 Task: Use Walkie Talkie Garble Effect in this video Movie B.mp4
Action: Mouse moved to (239, 139)
Screenshot: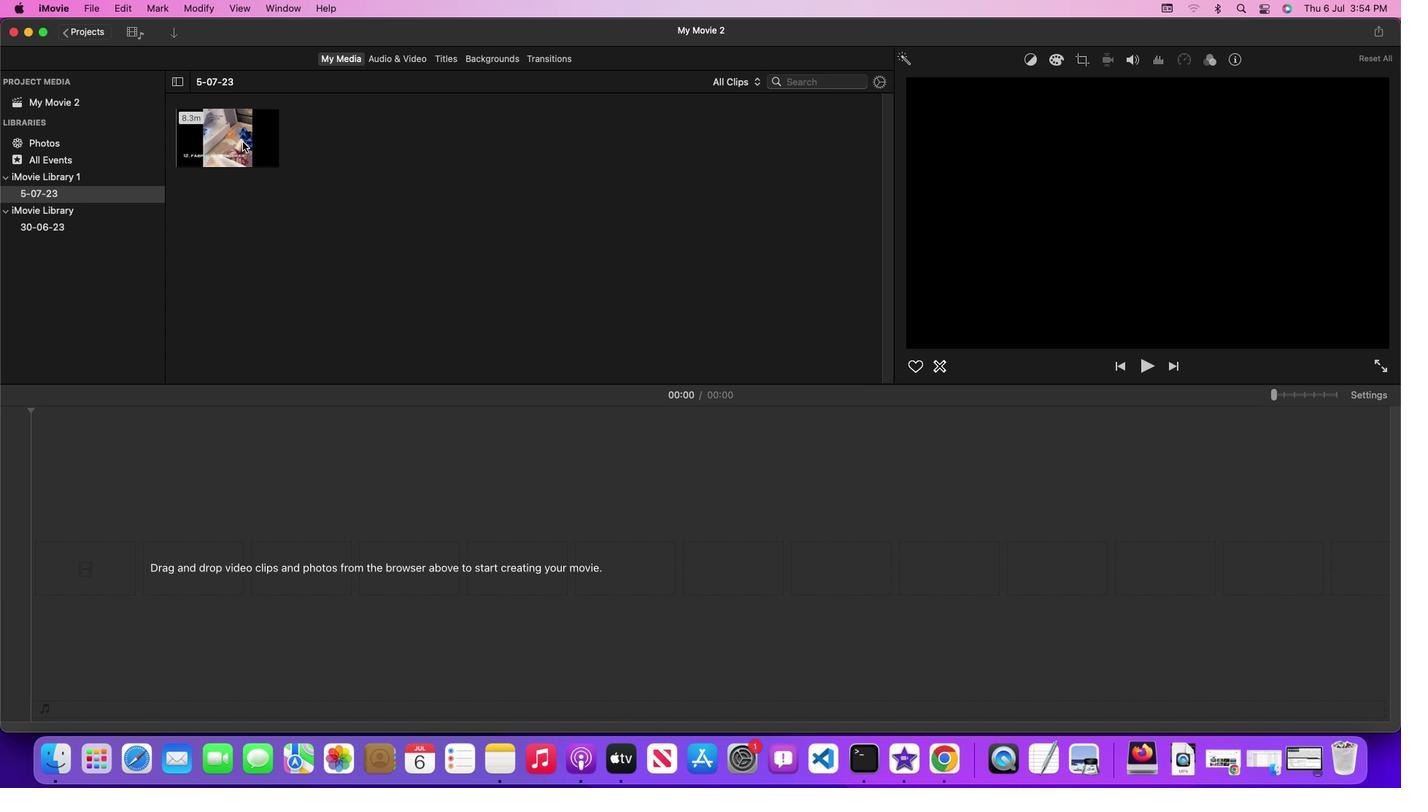
Action: Mouse pressed left at (239, 139)
Screenshot: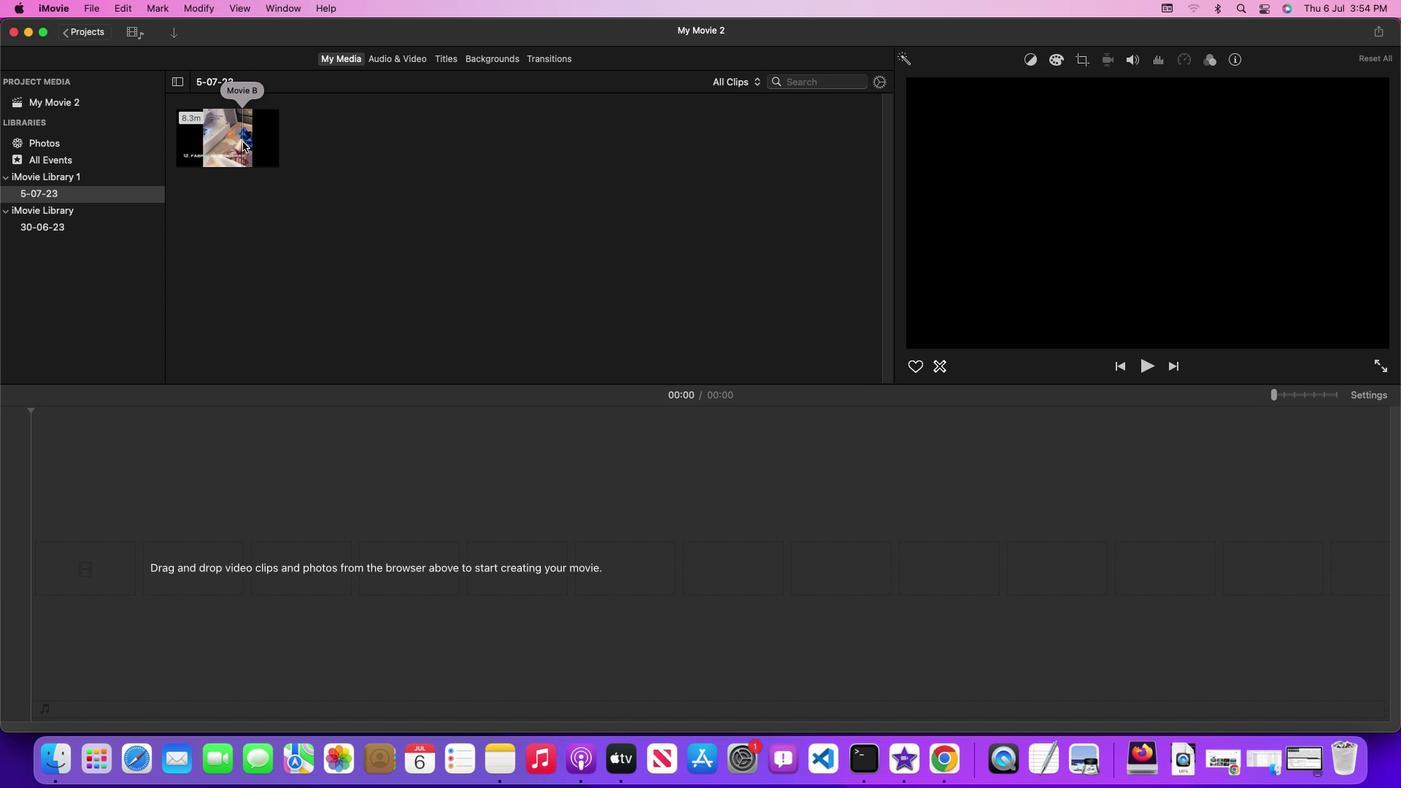 
Action: Mouse moved to (240, 139)
Screenshot: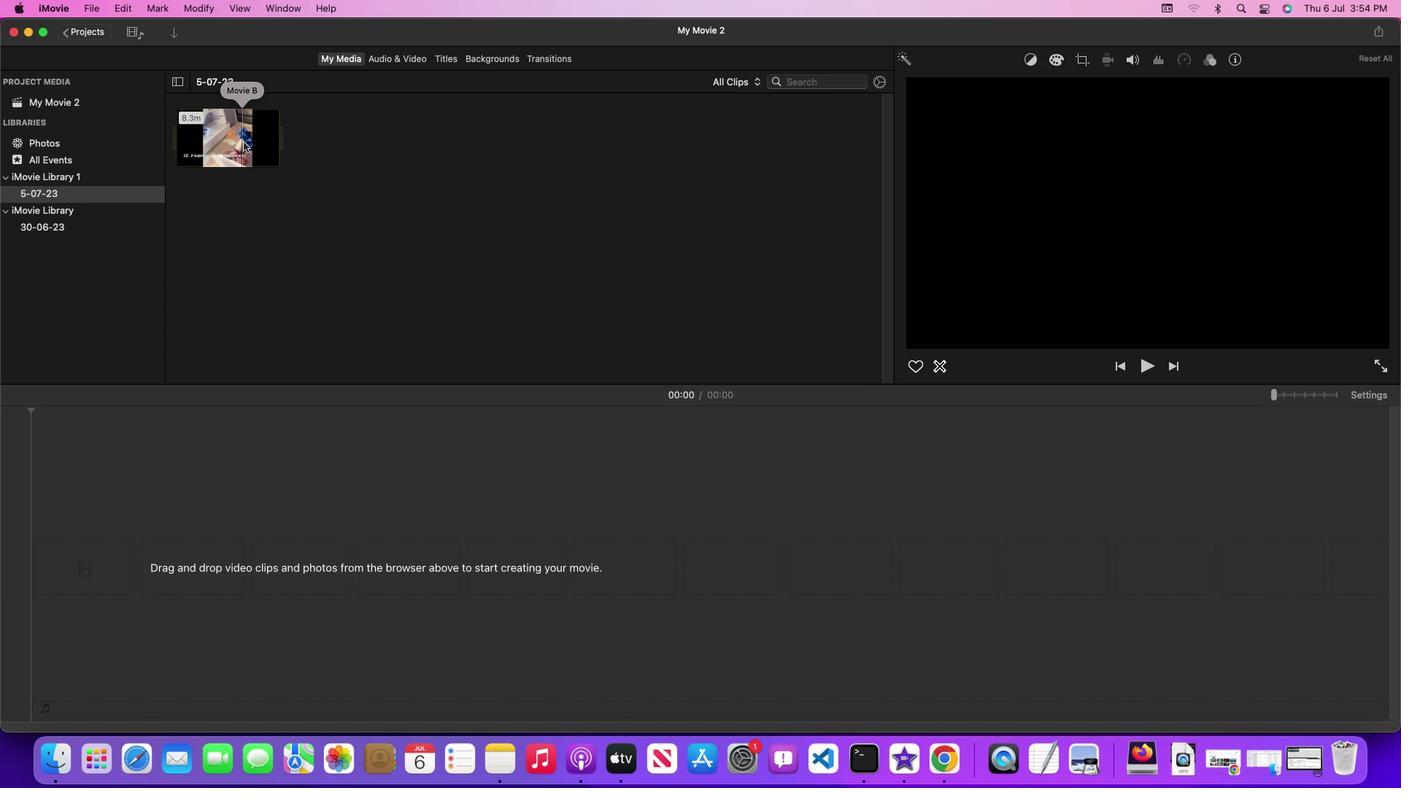 
Action: Mouse pressed left at (240, 139)
Screenshot: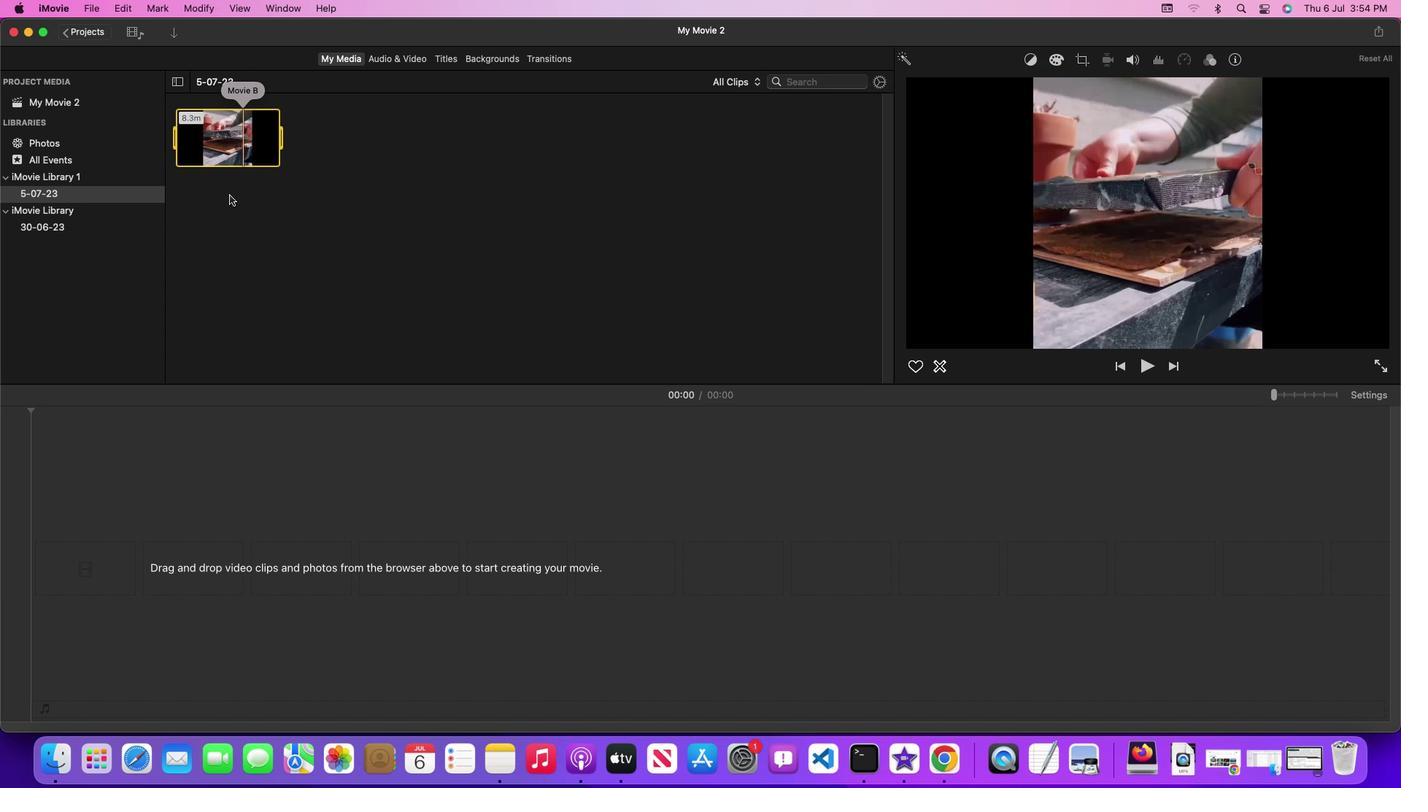 
Action: Mouse moved to (405, 53)
Screenshot: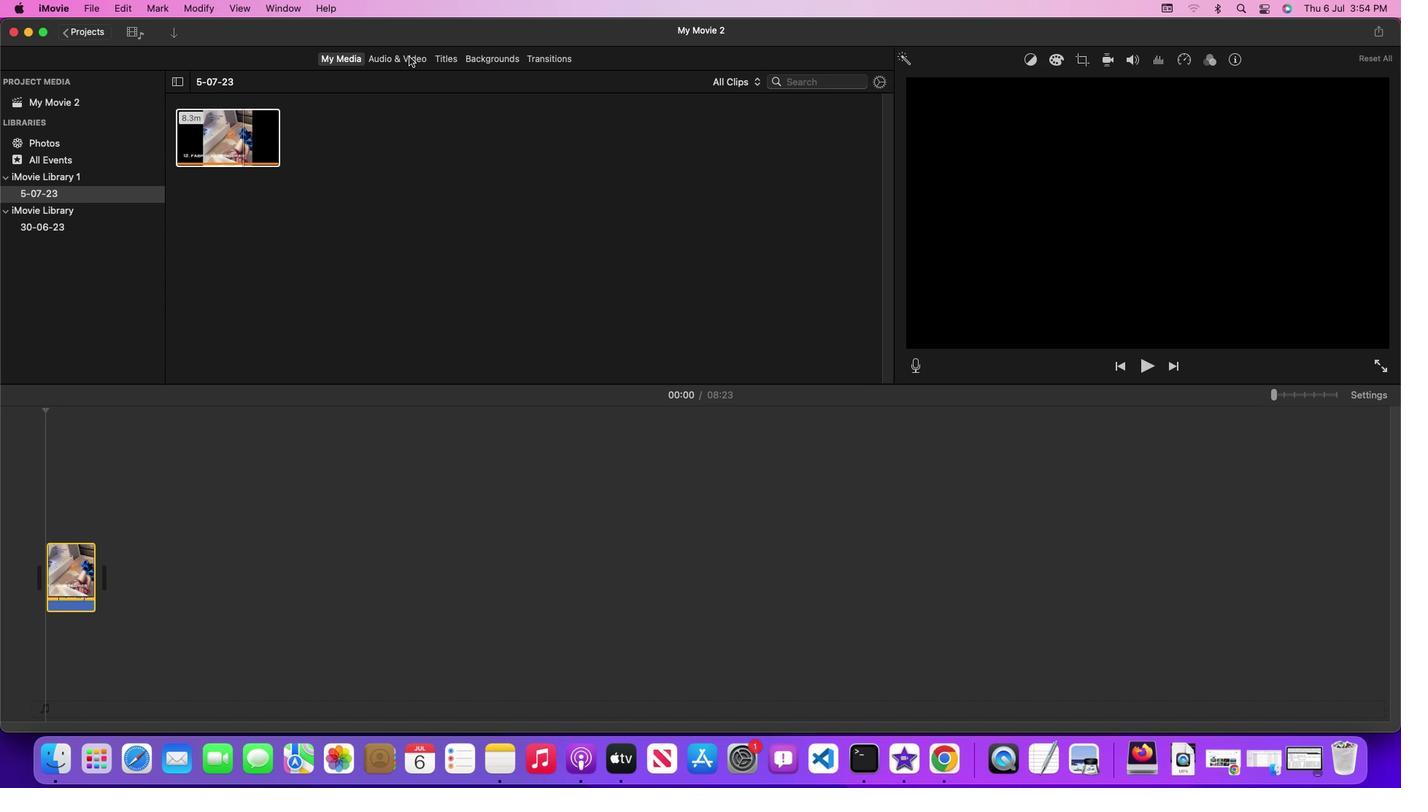 
Action: Mouse pressed left at (405, 53)
Screenshot: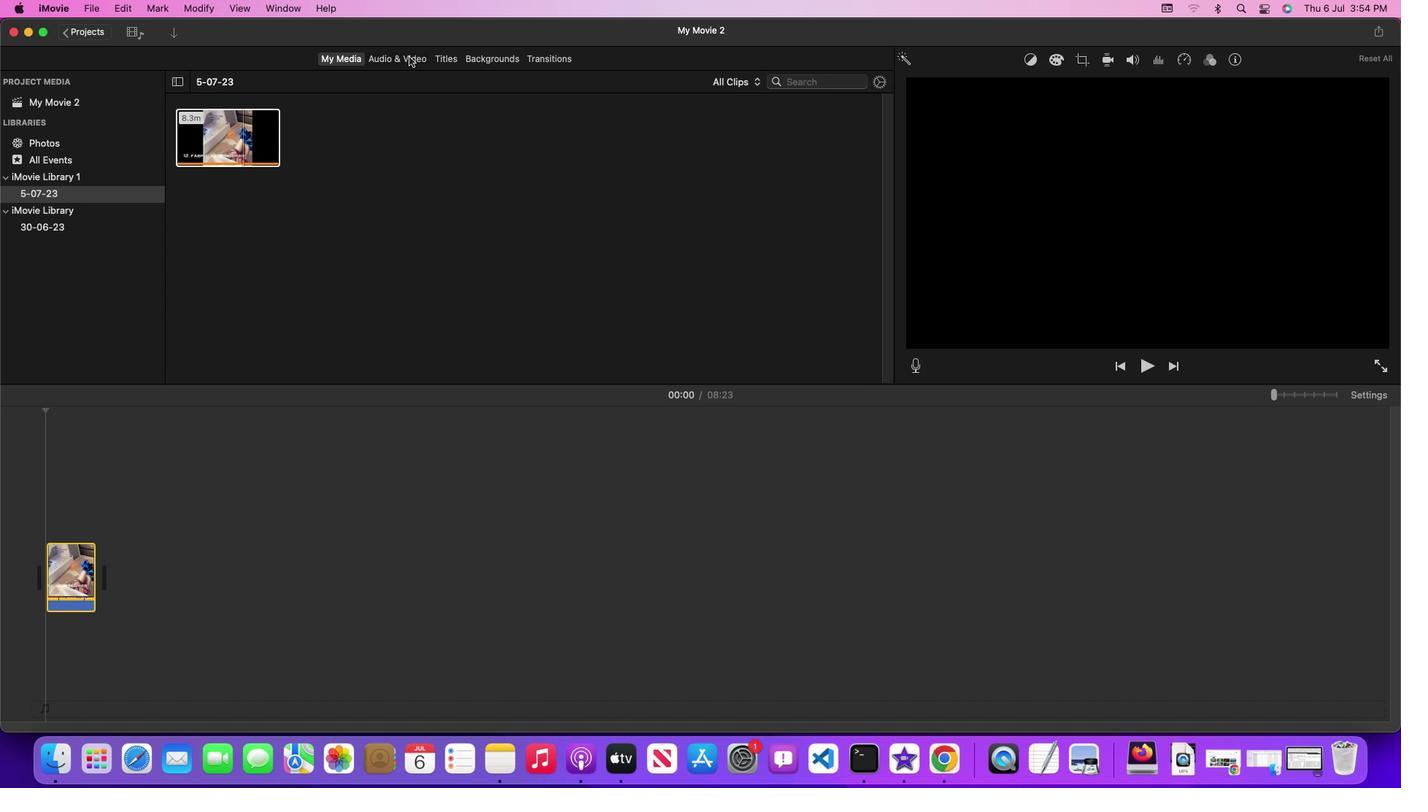 
Action: Mouse moved to (886, 193)
Screenshot: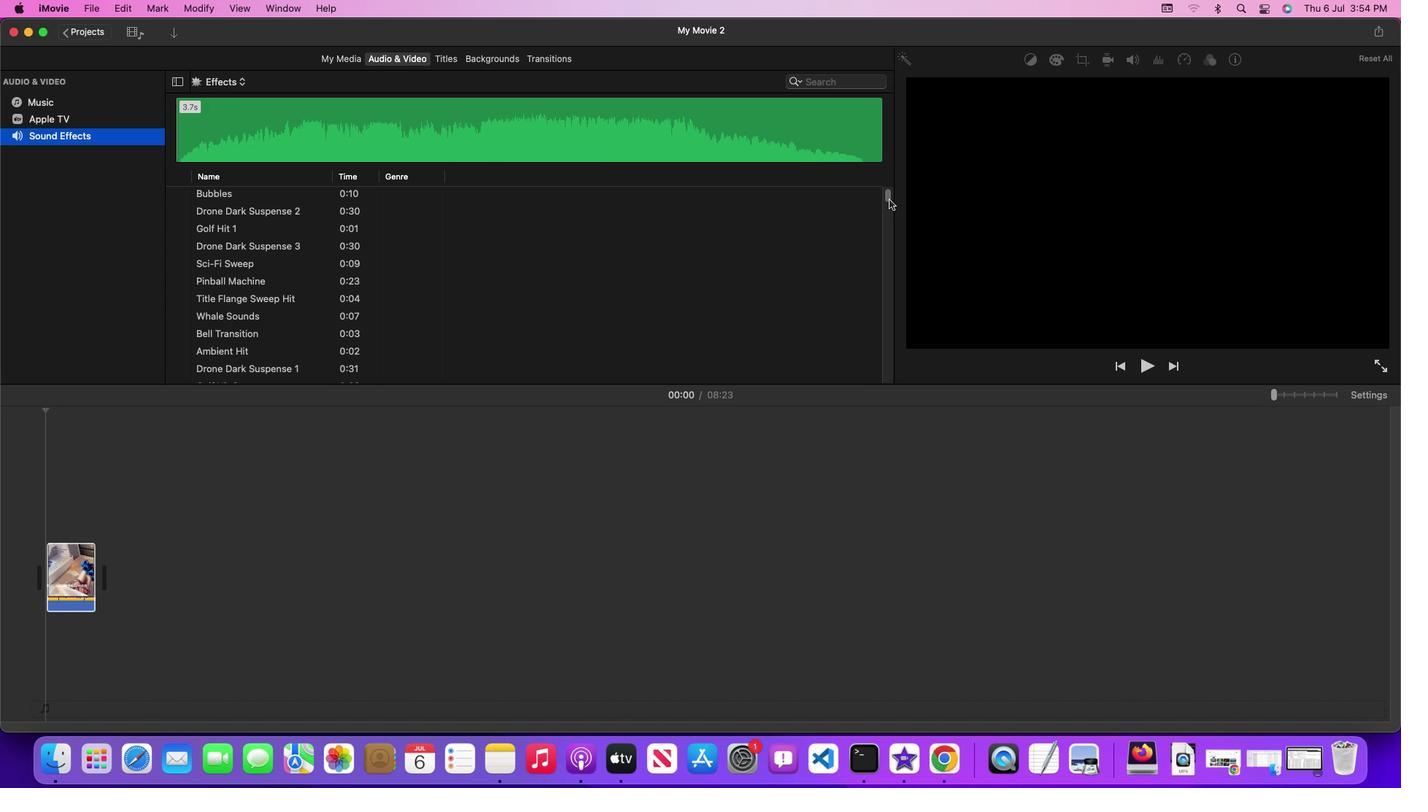 
Action: Mouse pressed left at (886, 193)
Screenshot: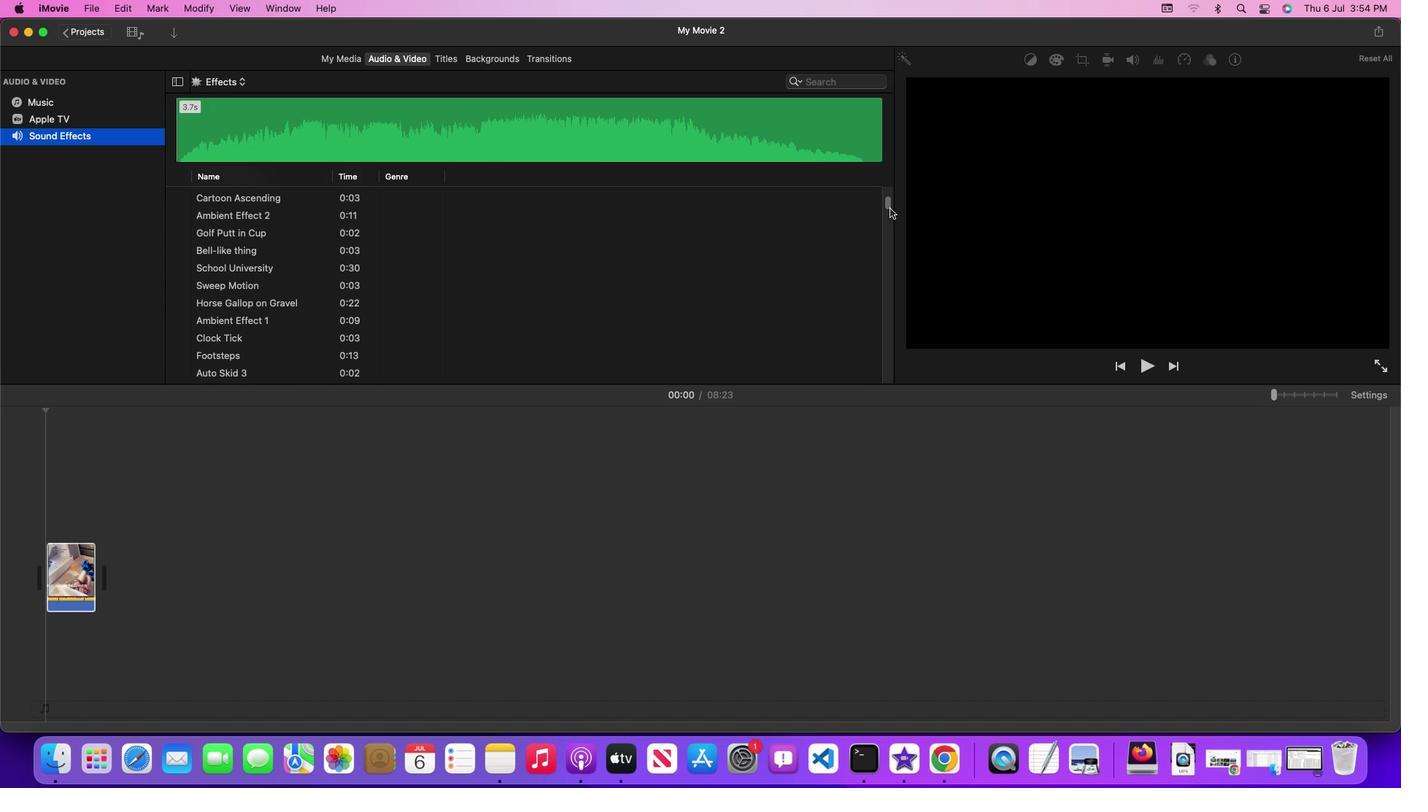 
Action: Mouse moved to (683, 316)
Screenshot: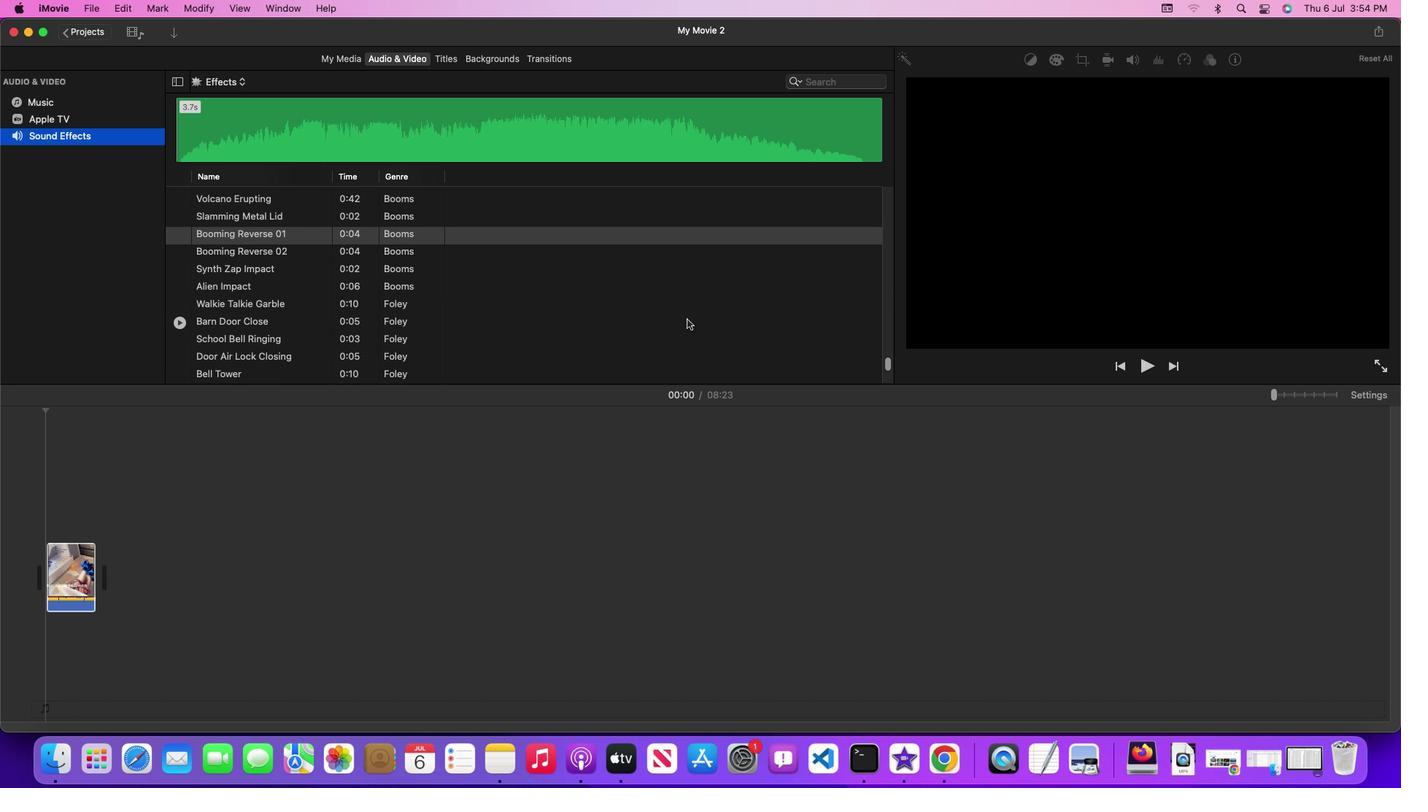 
Action: Mouse scrolled (683, 316) with delta (-2, -2)
Screenshot: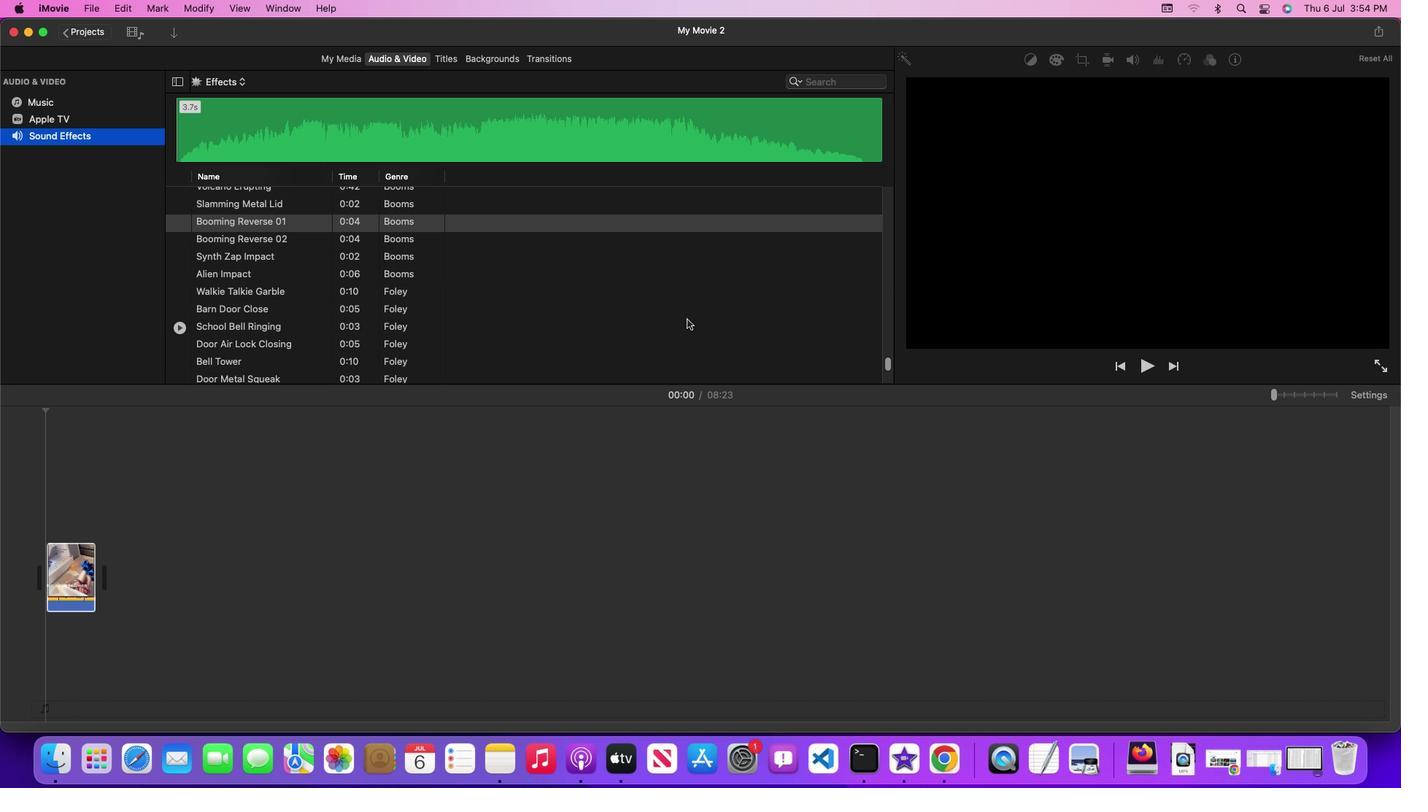 
Action: Mouse scrolled (683, 316) with delta (-2, -2)
Screenshot: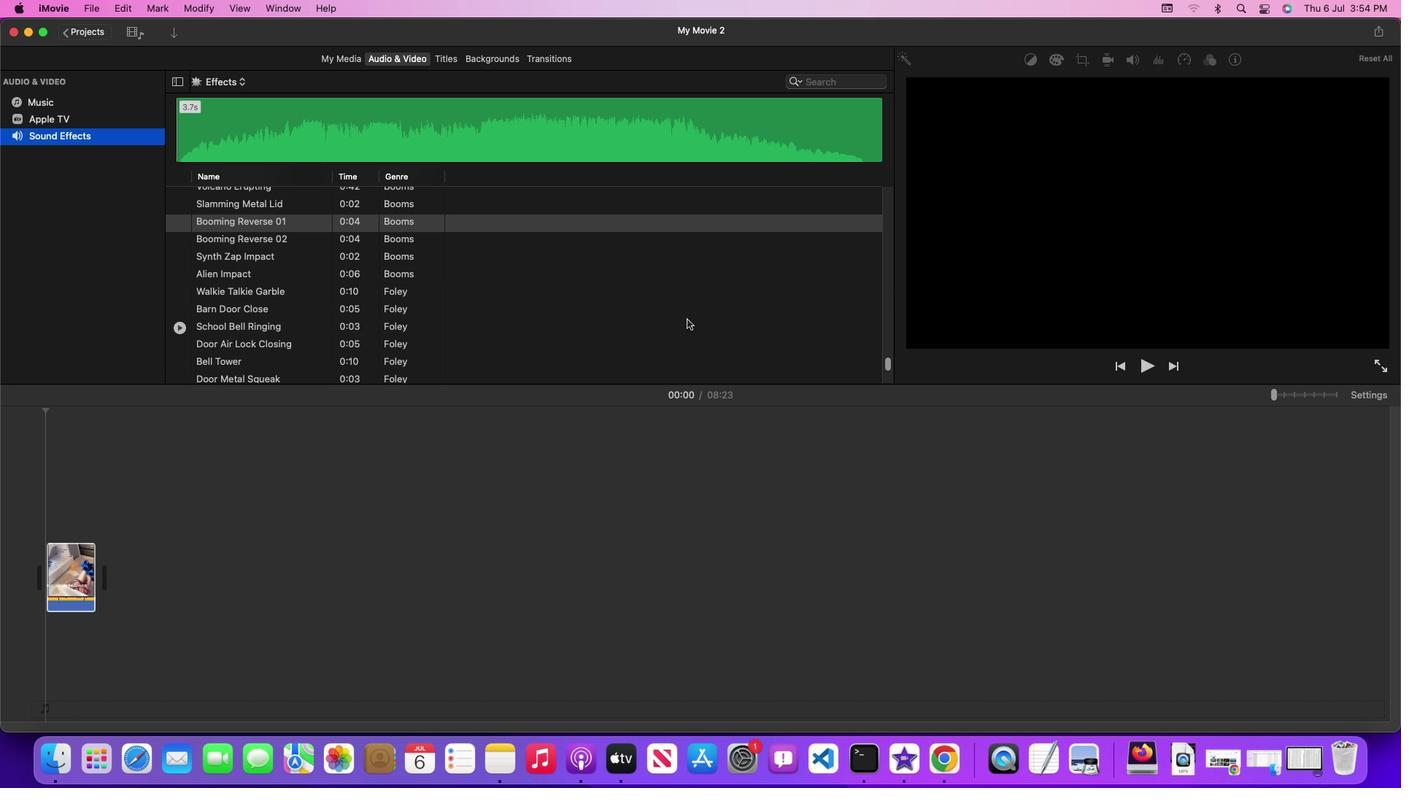 
Action: Mouse scrolled (683, 316) with delta (-2, -2)
Screenshot: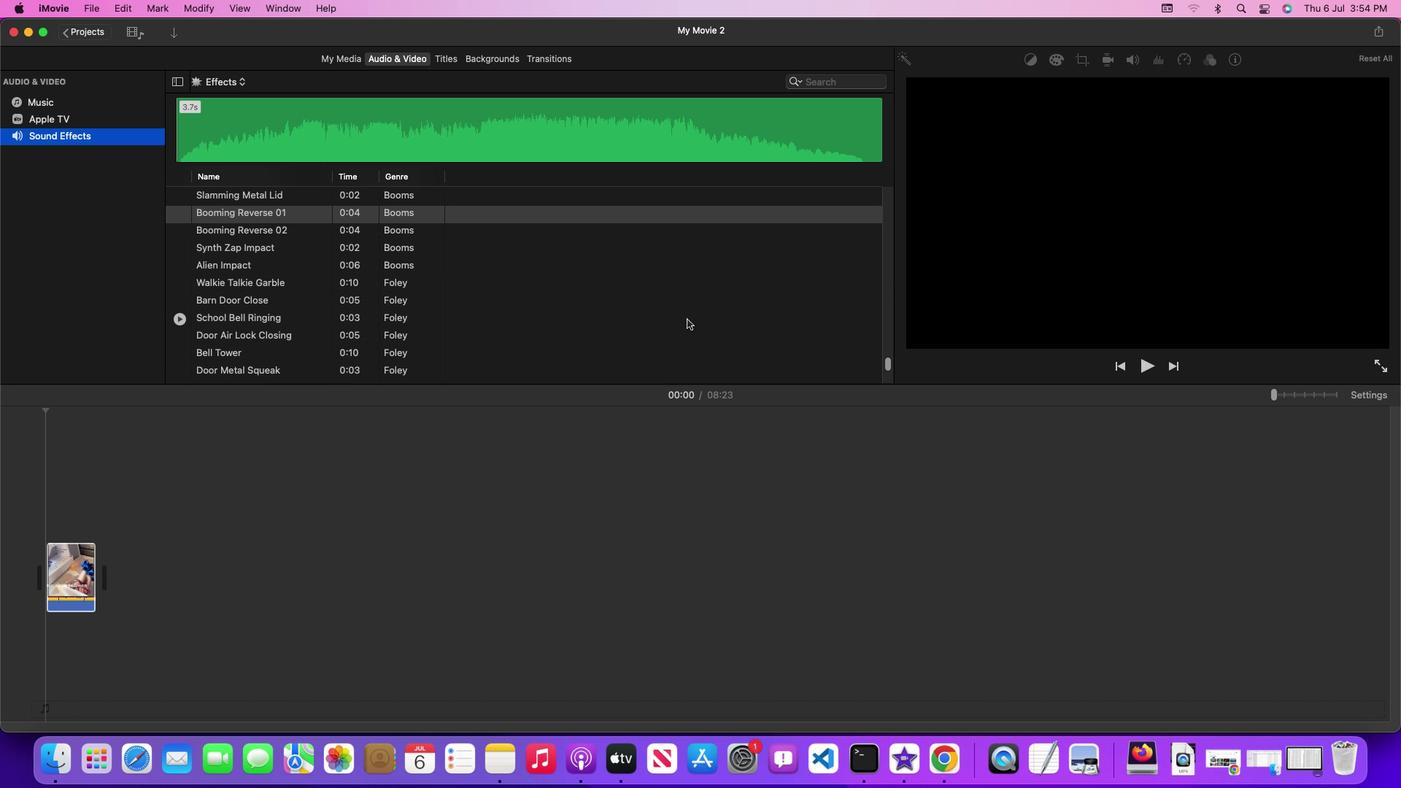 
Action: Mouse scrolled (683, 316) with delta (-2, -2)
Screenshot: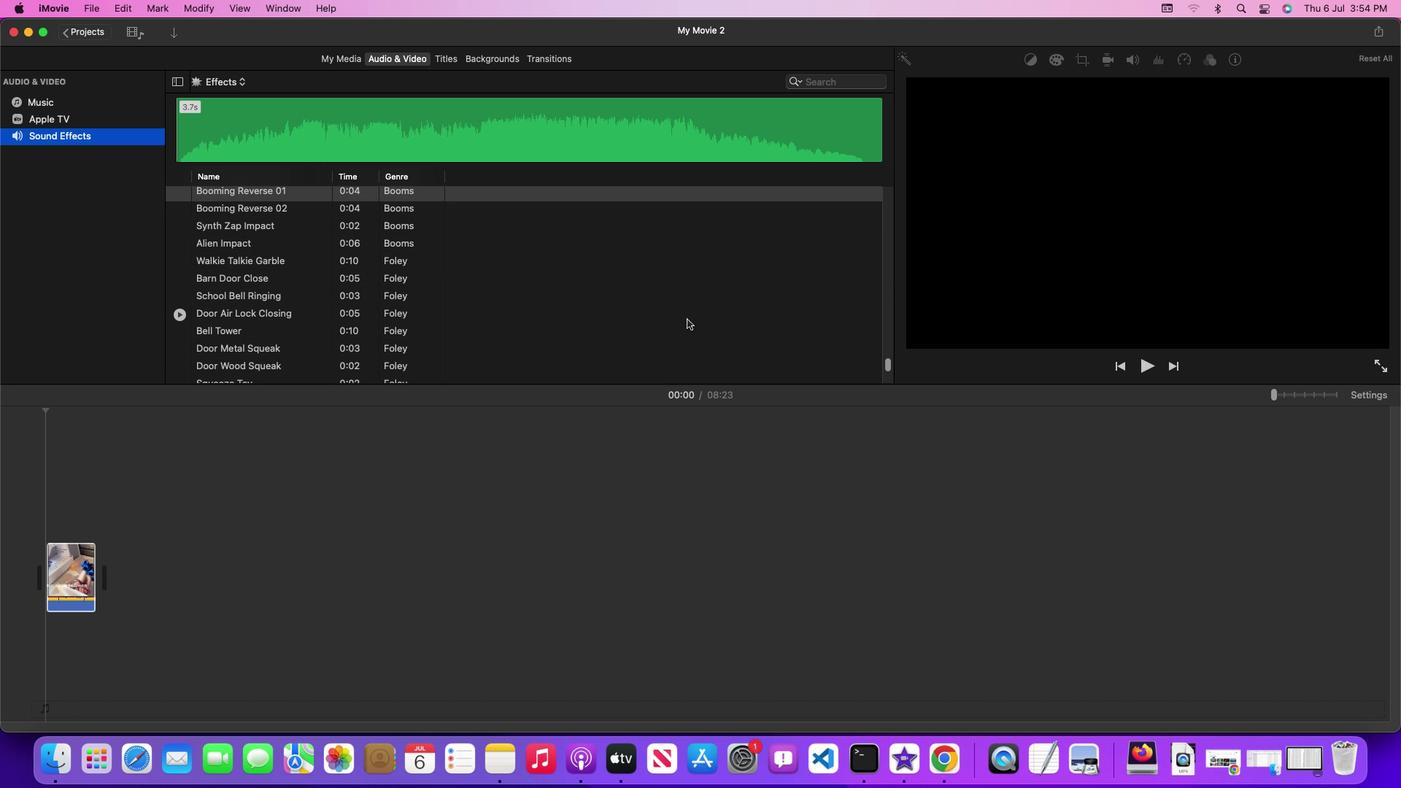
Action: Mouse scrolled (683, 316) with delta (-2, -2)
Screenshot: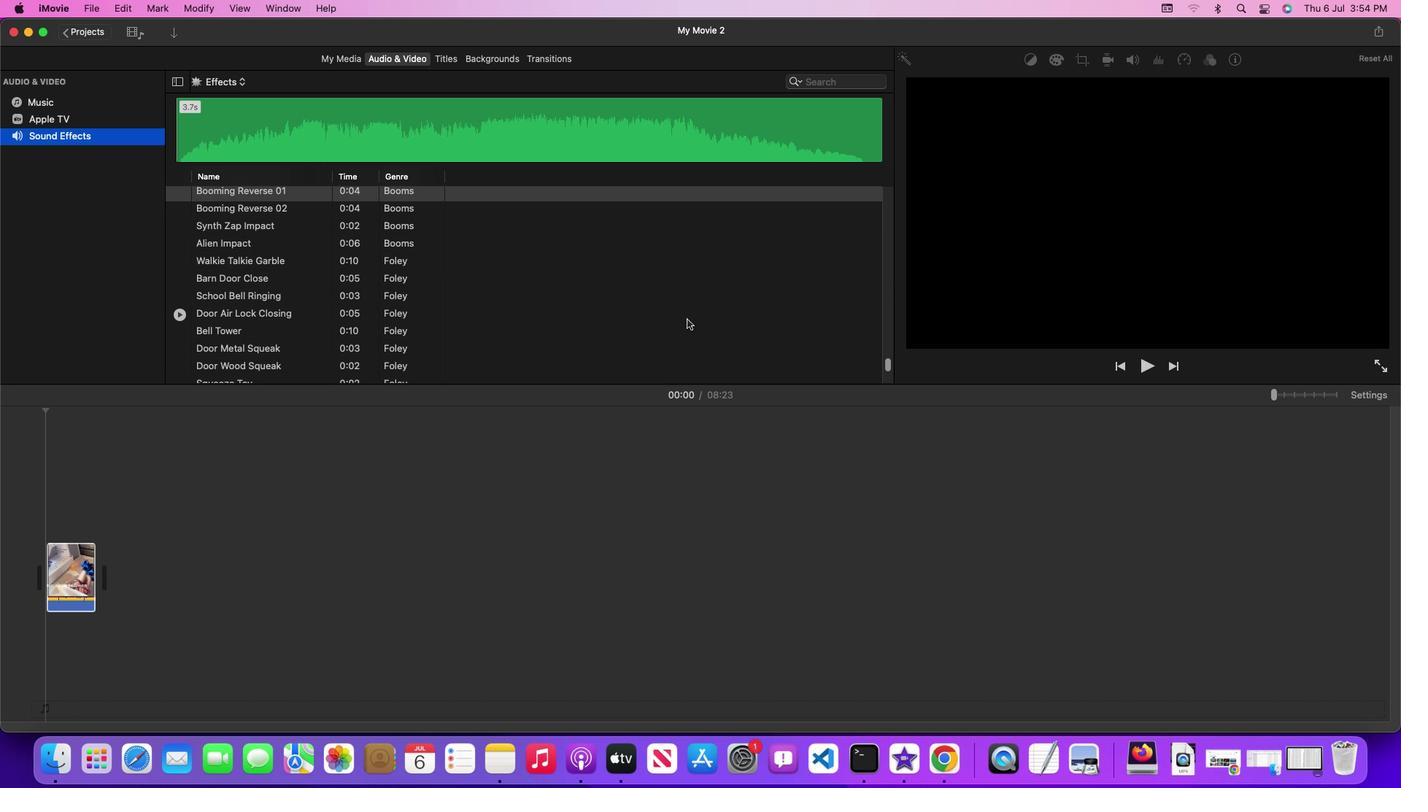 
Action: Mouse scrolled (683, 316) with delta (-2, -2)
Screenshot: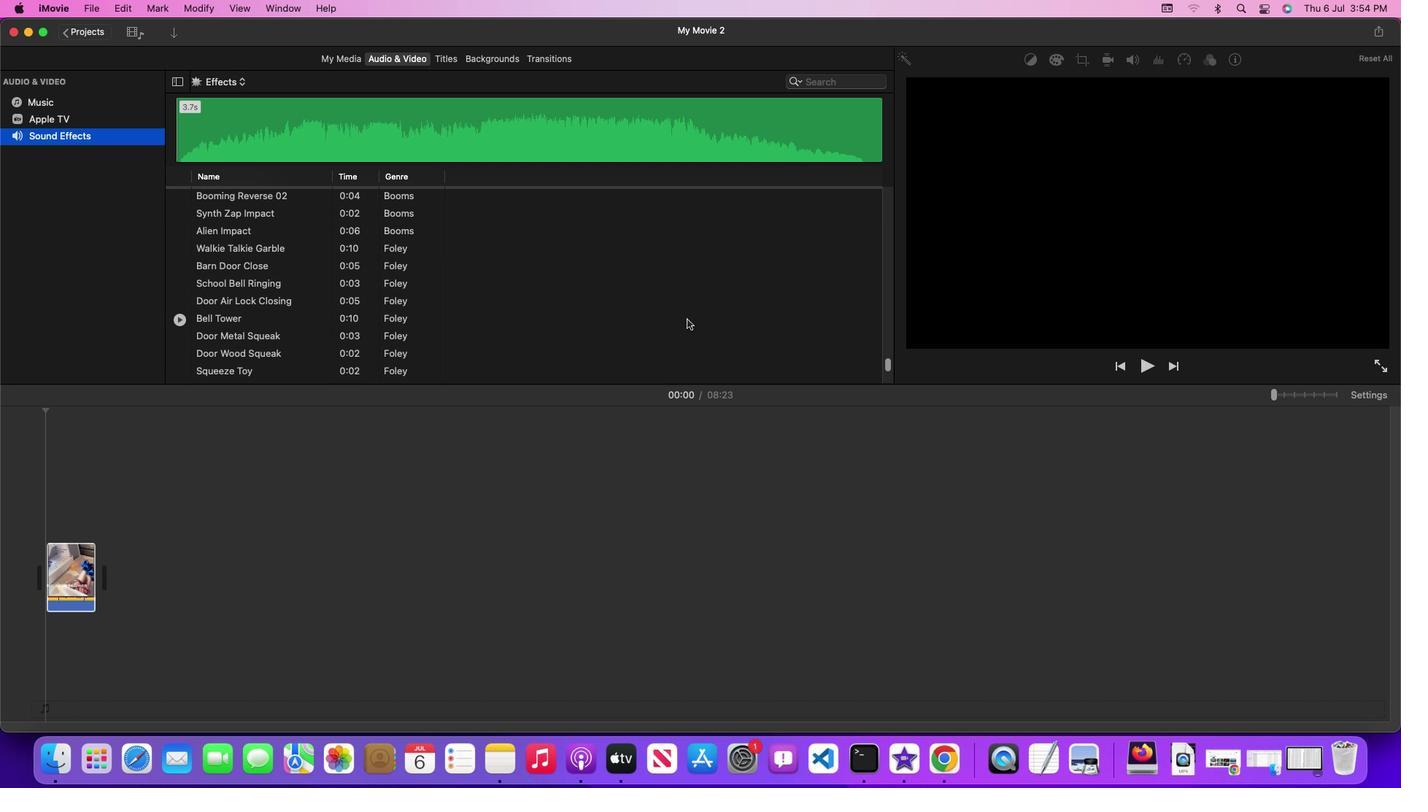 
Action: Mouse scrolled (683, 316) with delta (-2, -2)
Screenshot: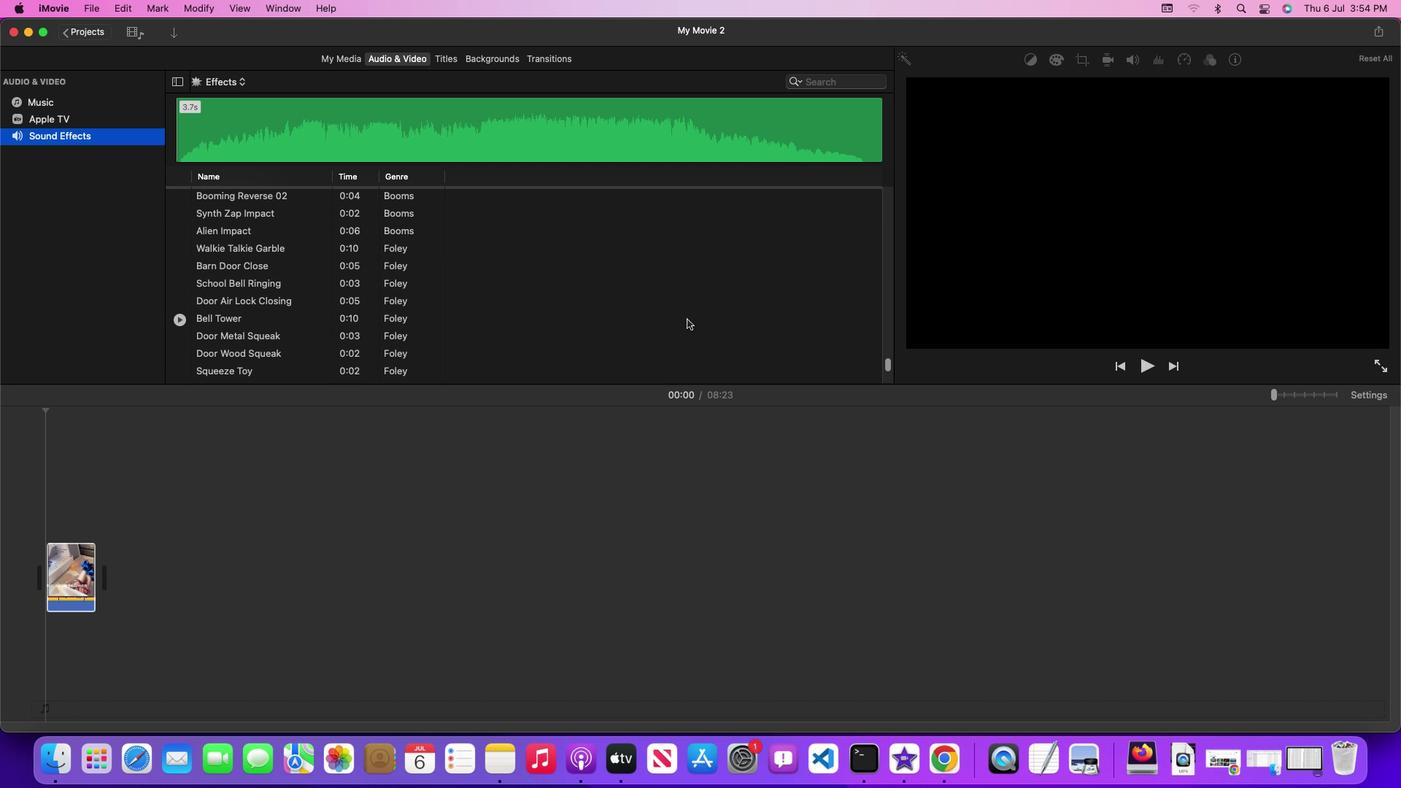 
Action: Mouse scrolled (683, 316) with delta (-2, -2)
Screenshot: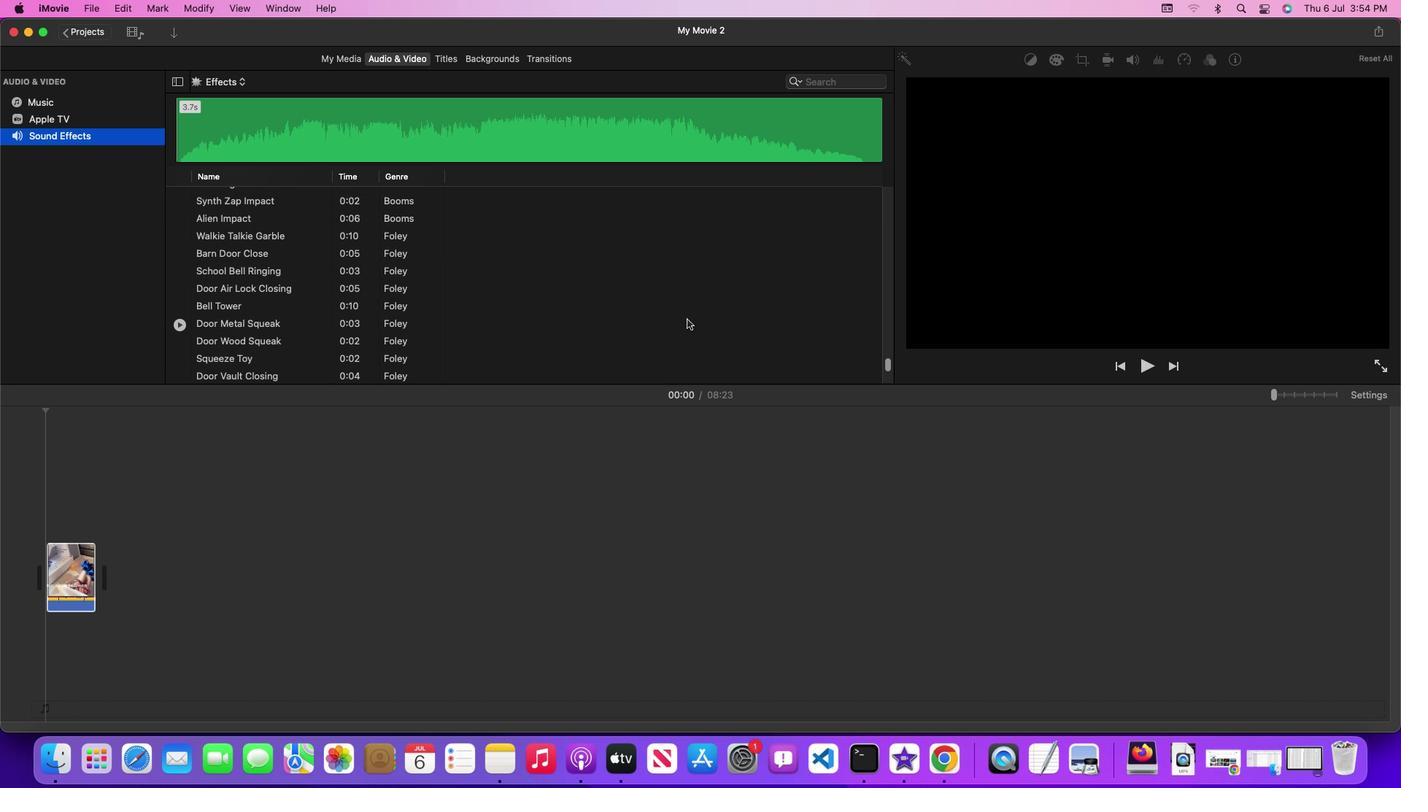 
Action: Mouse scrolled (683, 316) with delta (-2, -2)
Screenshot: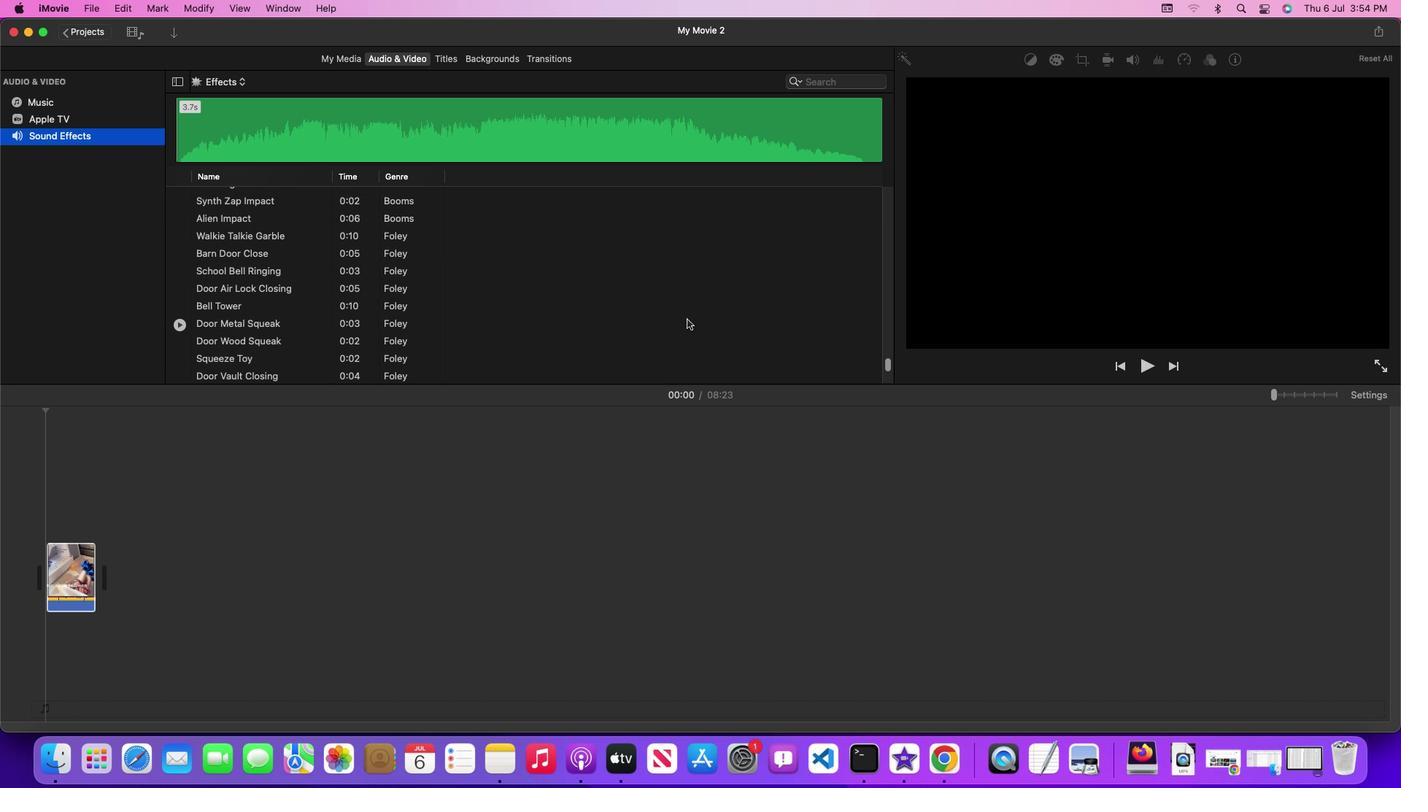 
Action: Mouse moved to (561, 237)
Screenshot: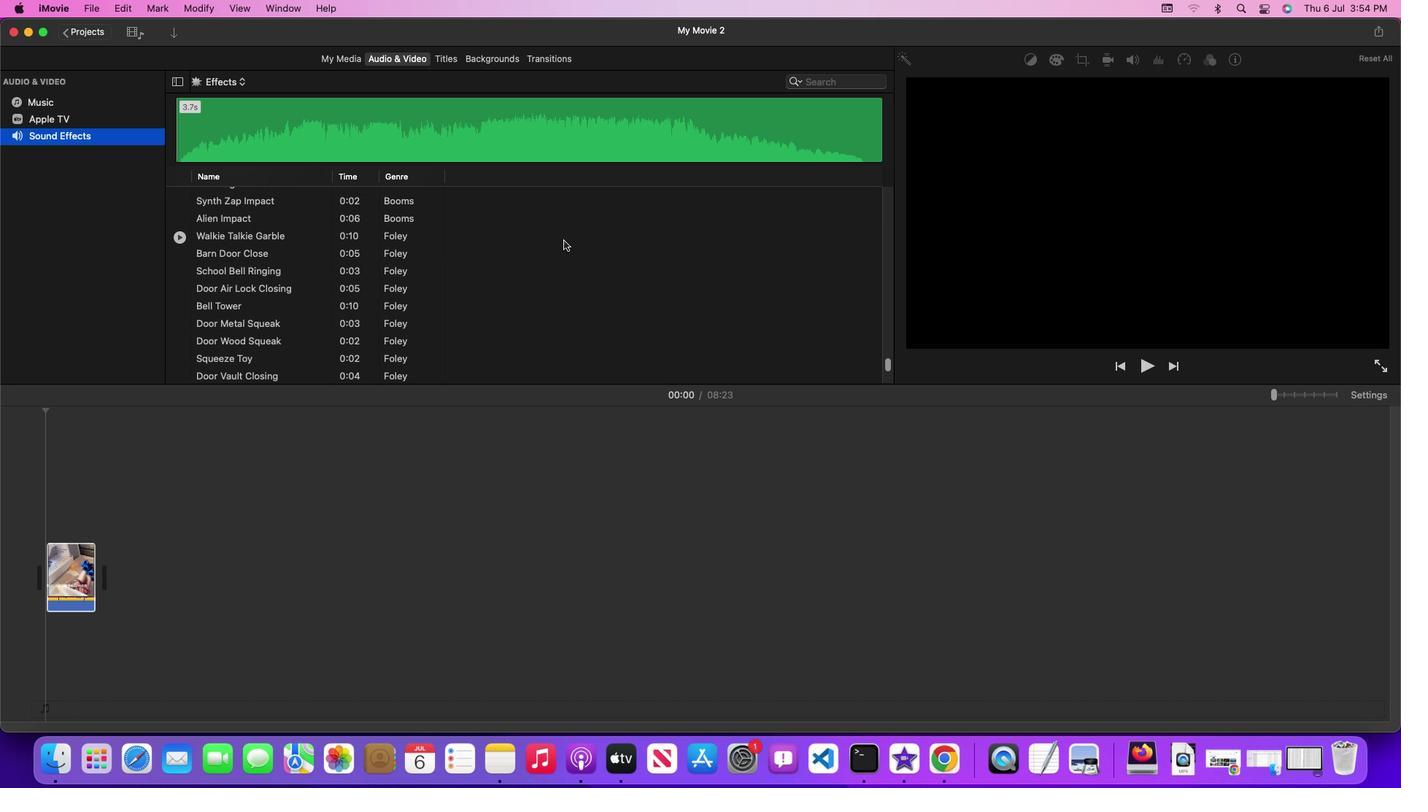 
Action: Mouse pressed left at (561, 237)
Screenshot: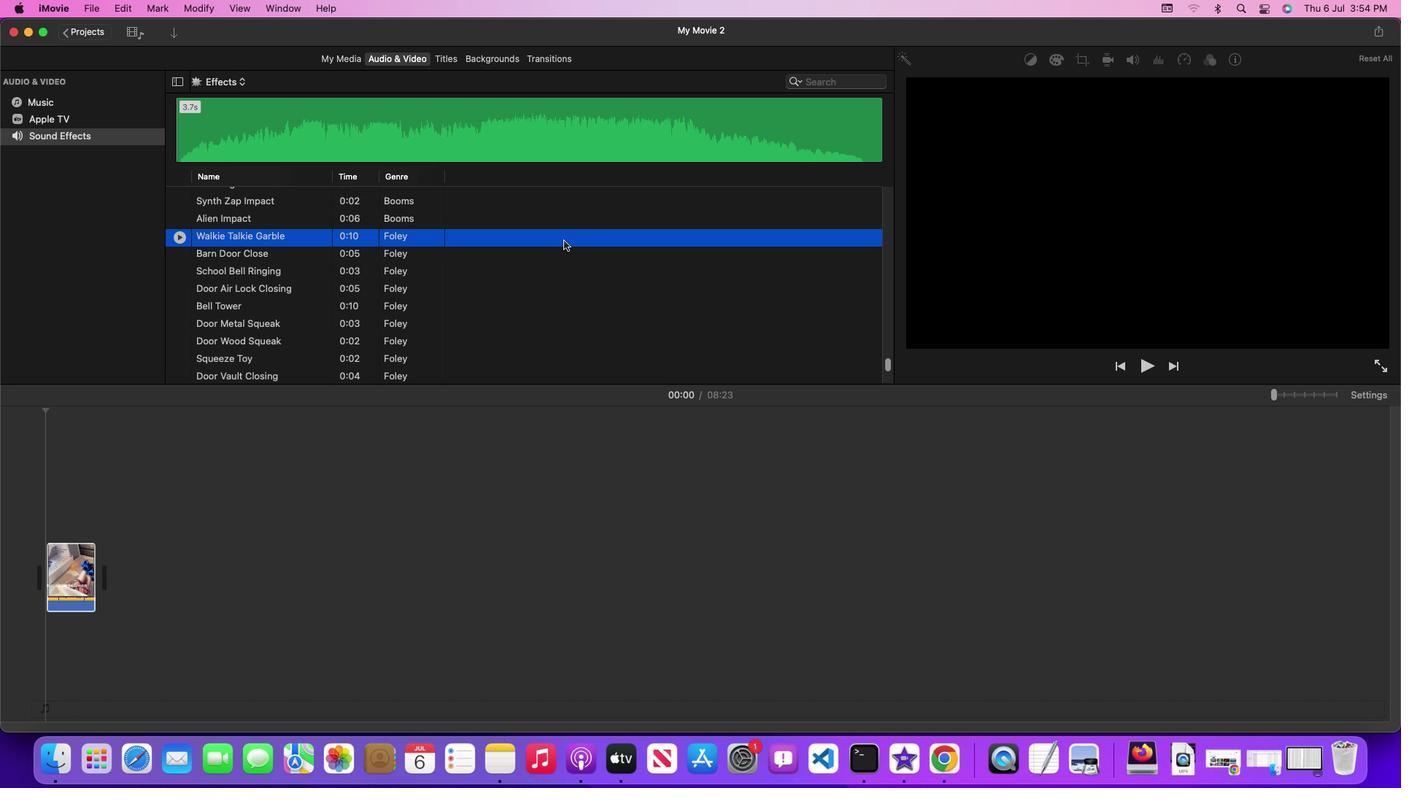 
Action: Mouse moved to (567, 237)
Screenshot: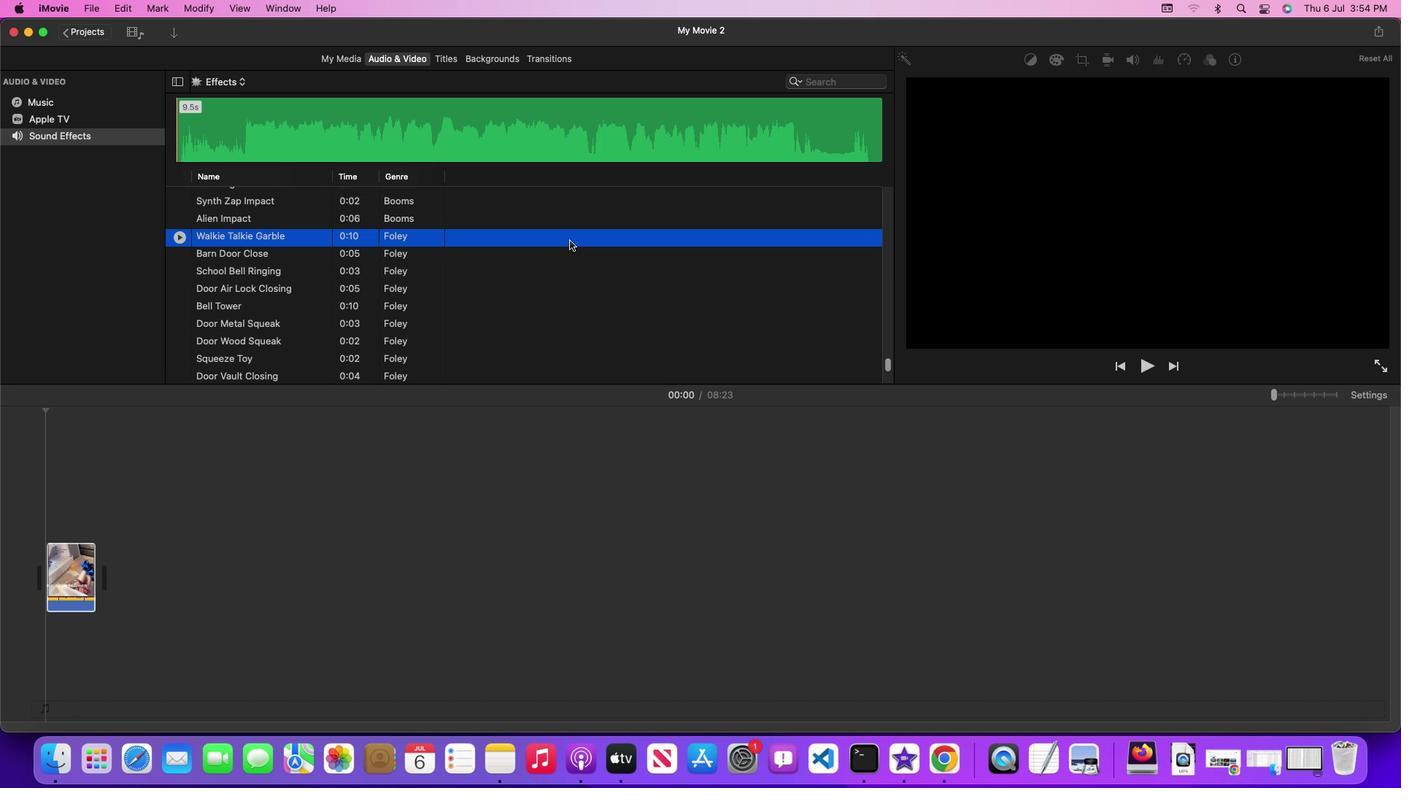 
Action: Mouse pressed left at (567, 237)
Screenshot: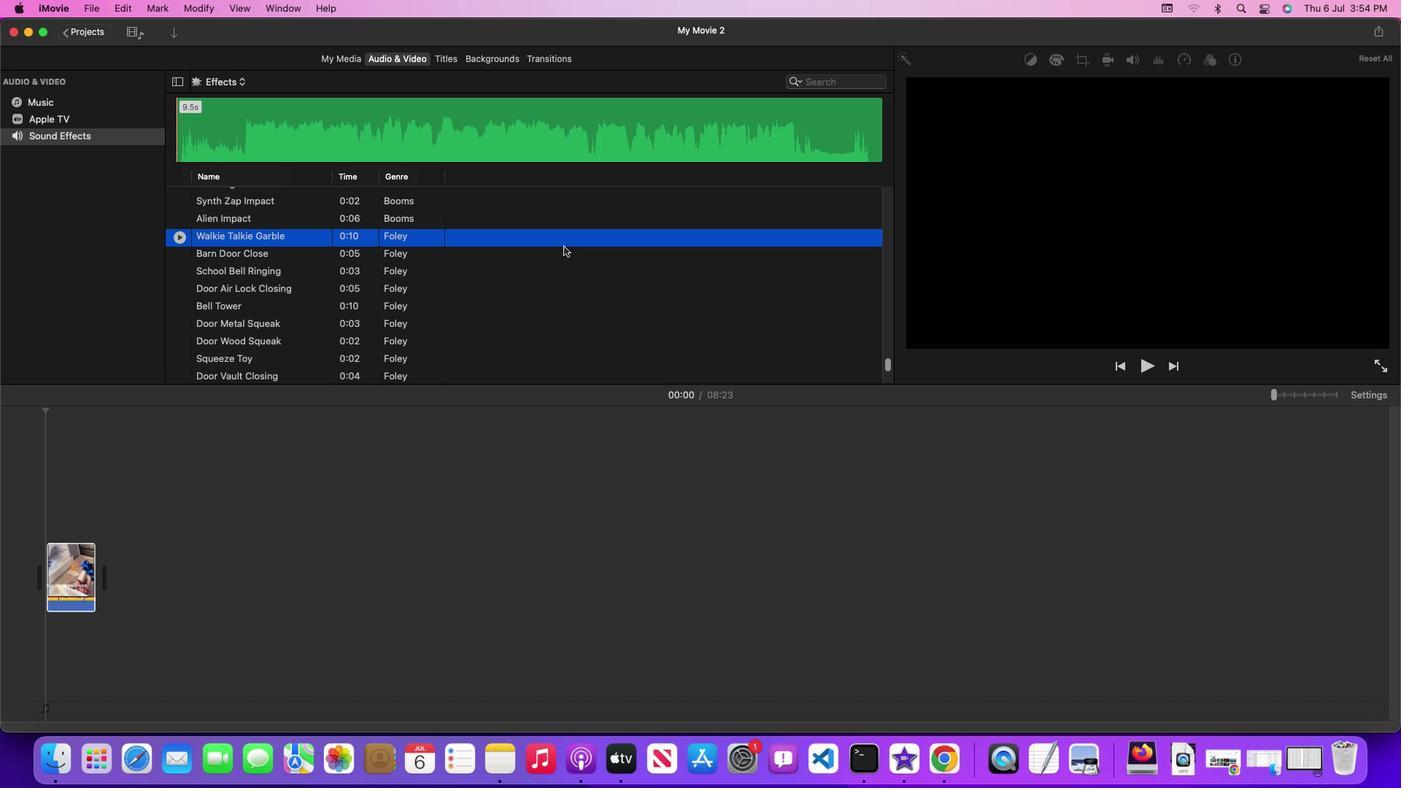 
Action: Mouse moved to (310, 418)
Screenshot: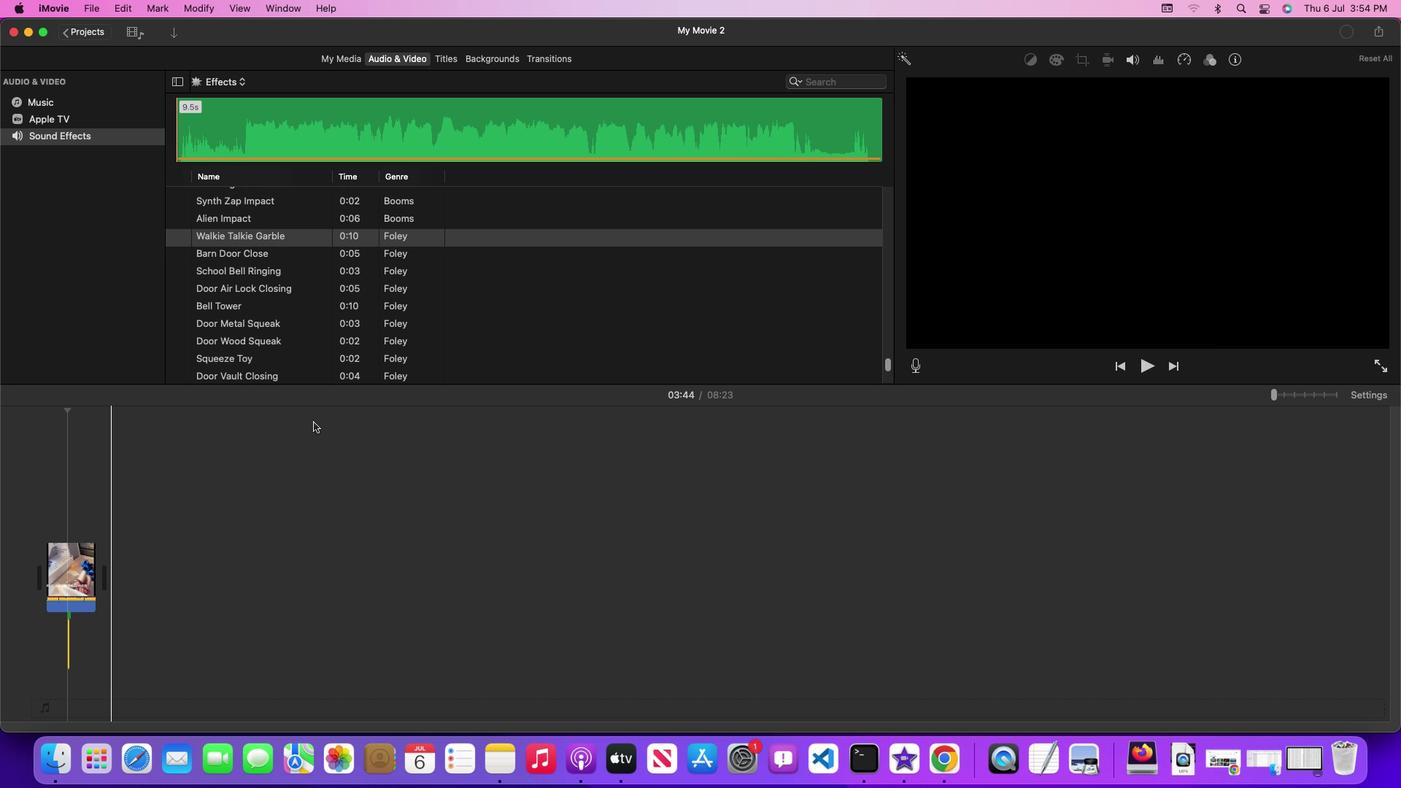 
